 Task: Change the language to English (United Kingdom) on Google Flights.
Action: Mouse pressed left at (438, 218)
Screenshot: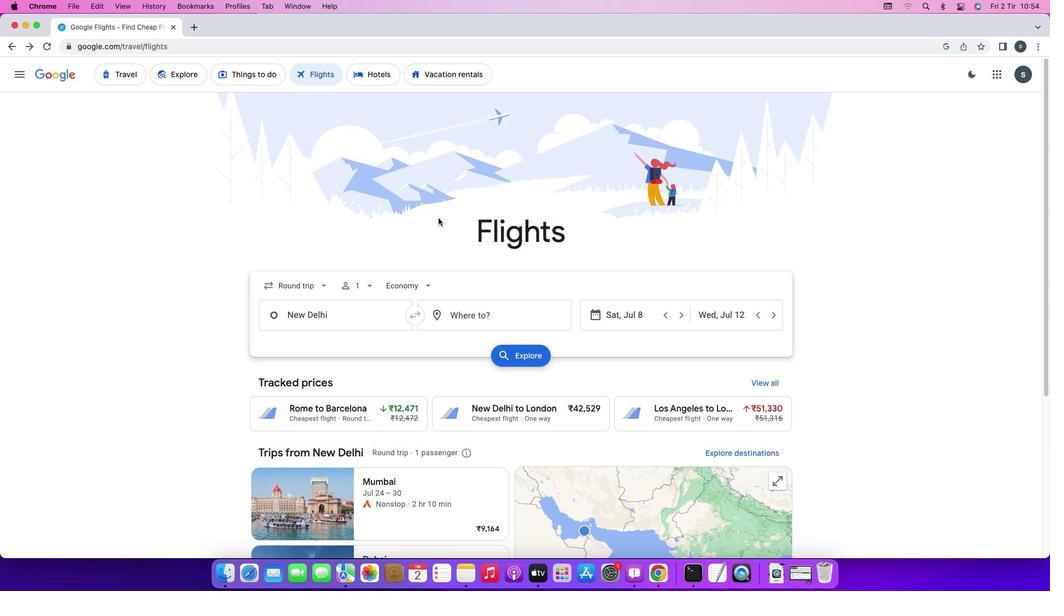 
Action: Mouse moved to (441, 251)
Screenshot: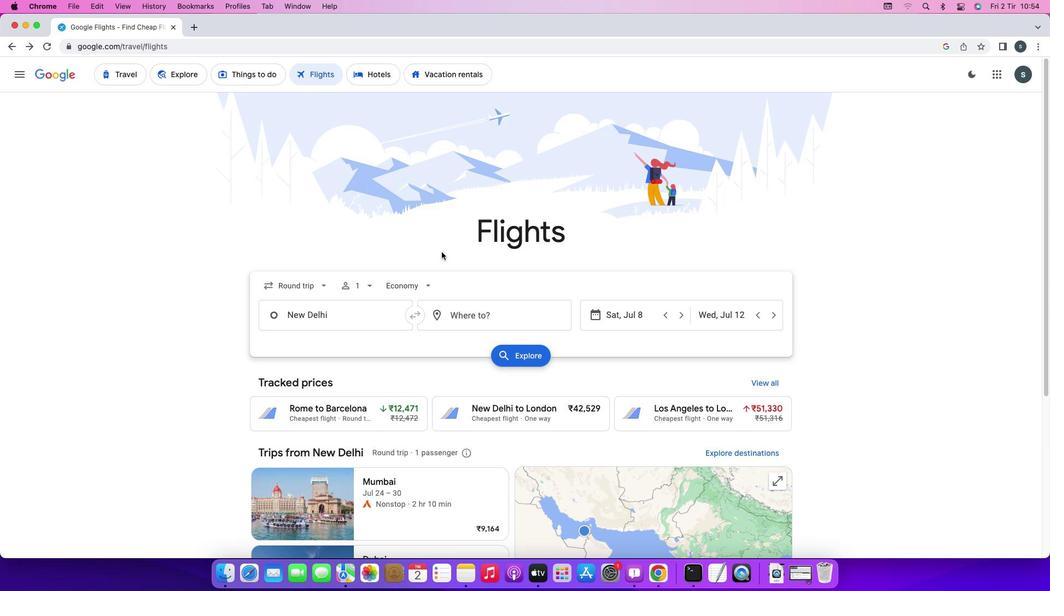 
Action: Mouse scrolled (441, 251) with delta (0, 0)
Screenshot: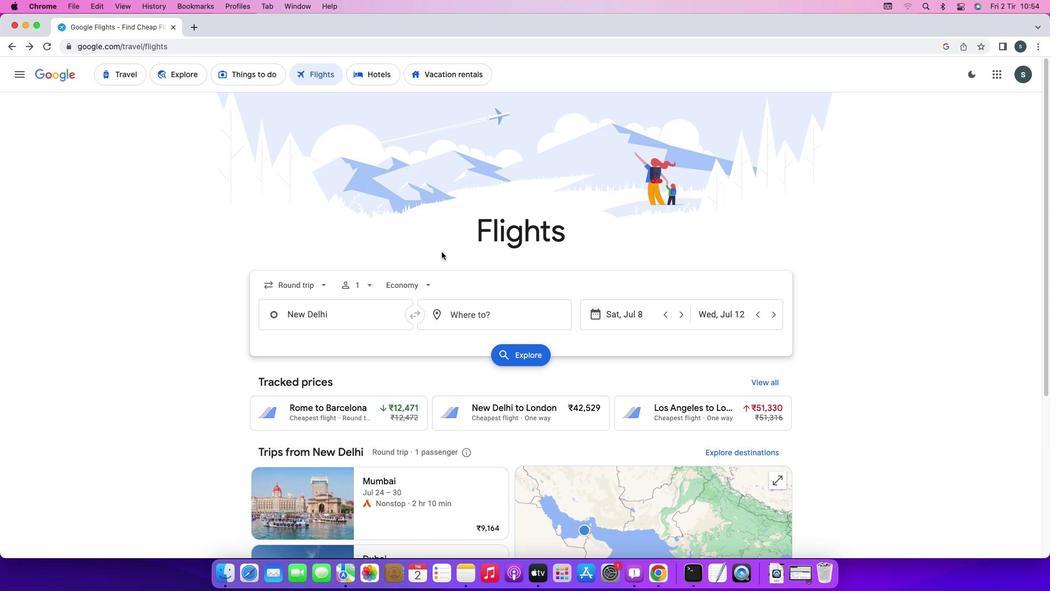 
Action: Mouse scrolled (441, 251) with delta (0, 0)
Screenshot: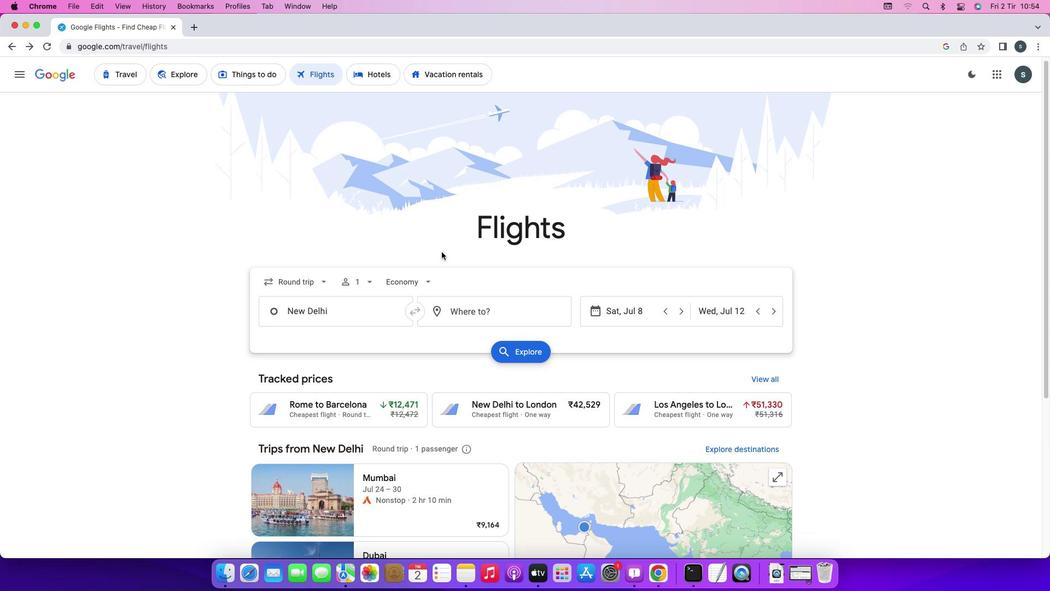 
Action: Mouse scrolled (441, 251) with delta (0, -1)
Screenshot: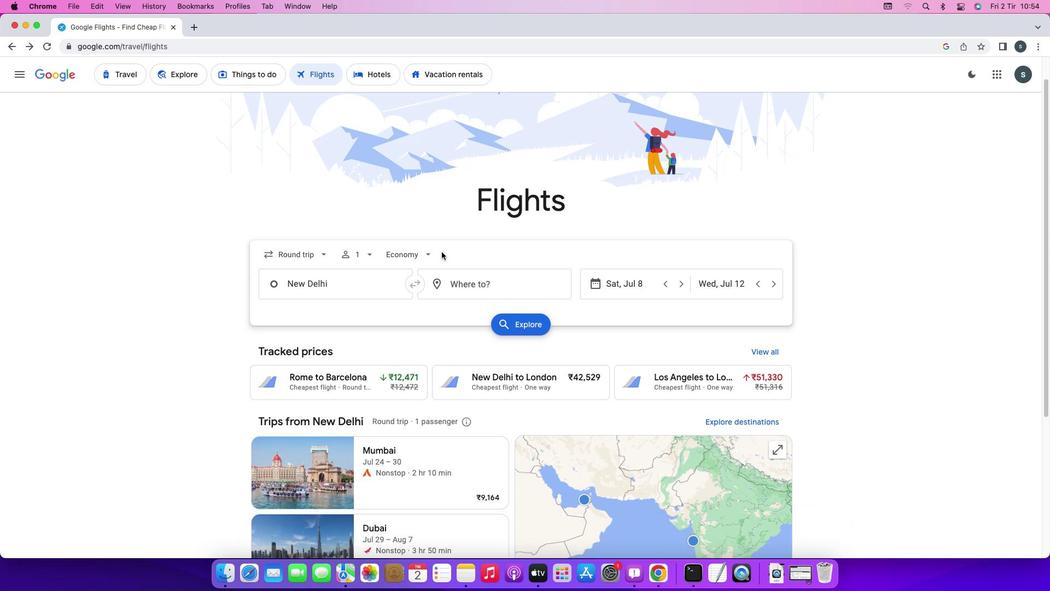 
Action: Mouse scrolled (441, 251) with delta (0, -2)
Screenshot: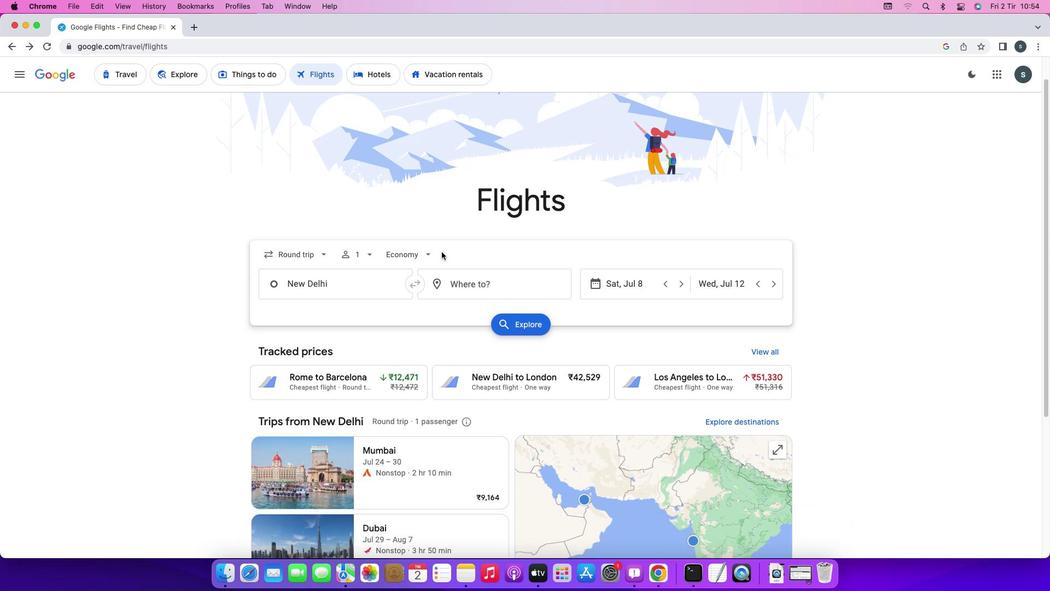 
Action: Mouse scrolled (441, 251) with delta (0, 0)
Screenshot: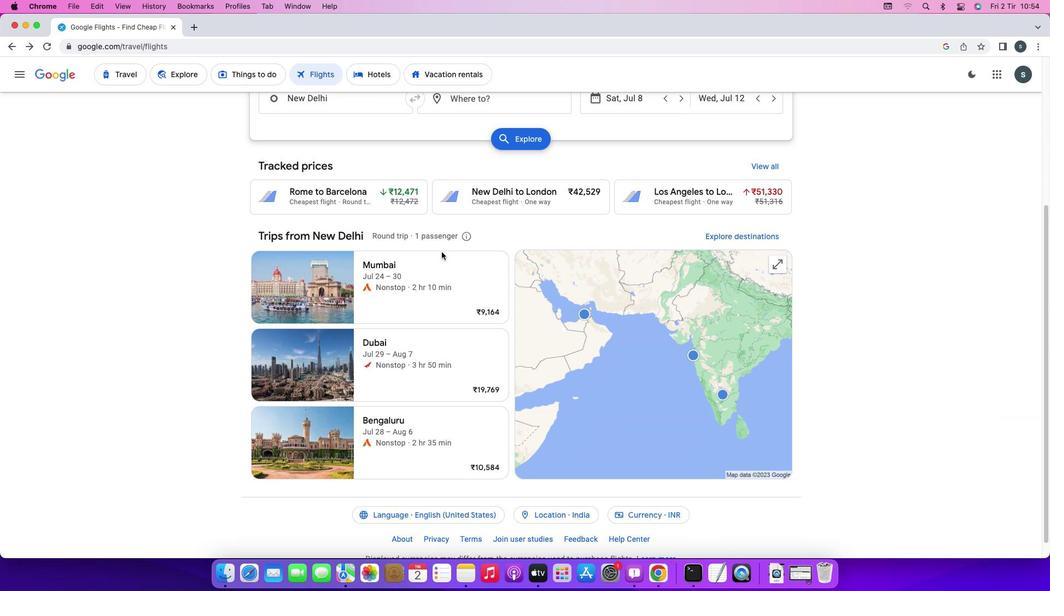 
Action: Mouse scrolled (441, 251) with delta (0, 0)
Screenshot: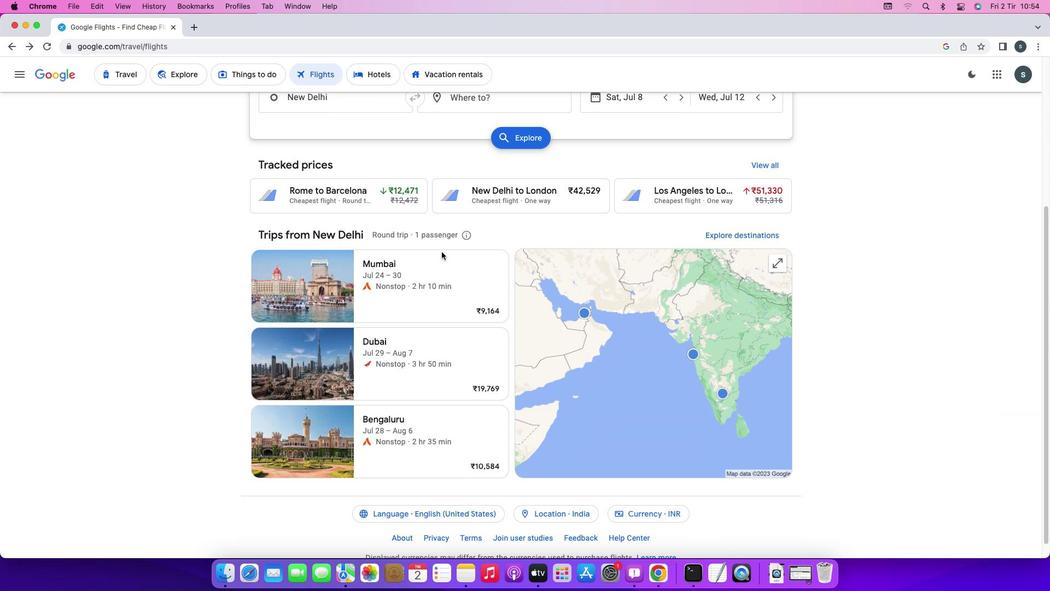 
Action: Mouse scrolled (441, 251) with delta (0, -1)
Screenshot: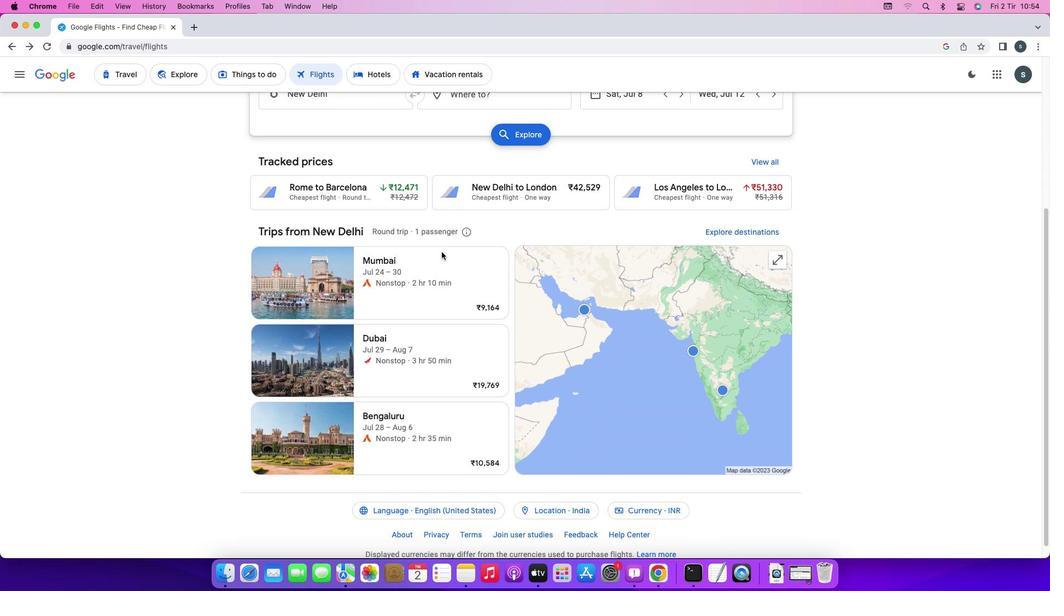 
Action: Mouse moved to (403, 493)
Screenshot: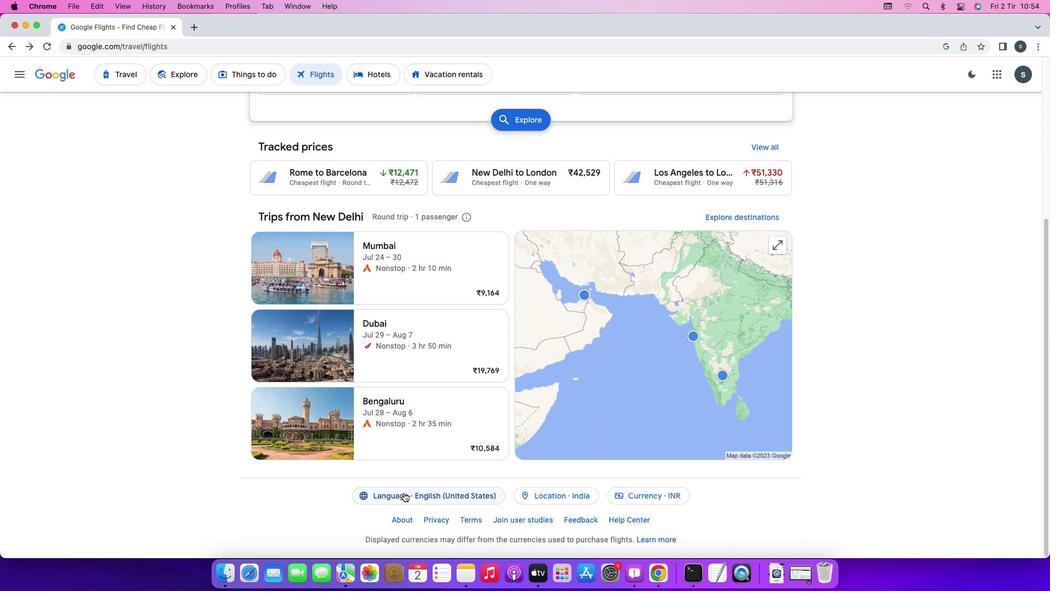 
Action: Mouse pressed left at (403, 493)
Screenshot: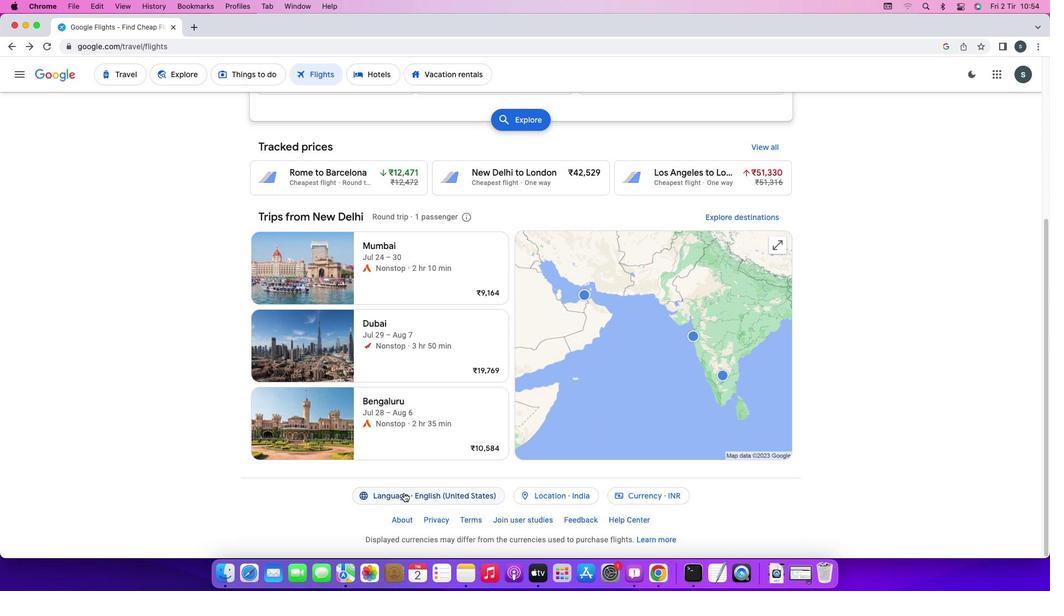 
Action: Mouse moved to (527, 357)
Screenshot: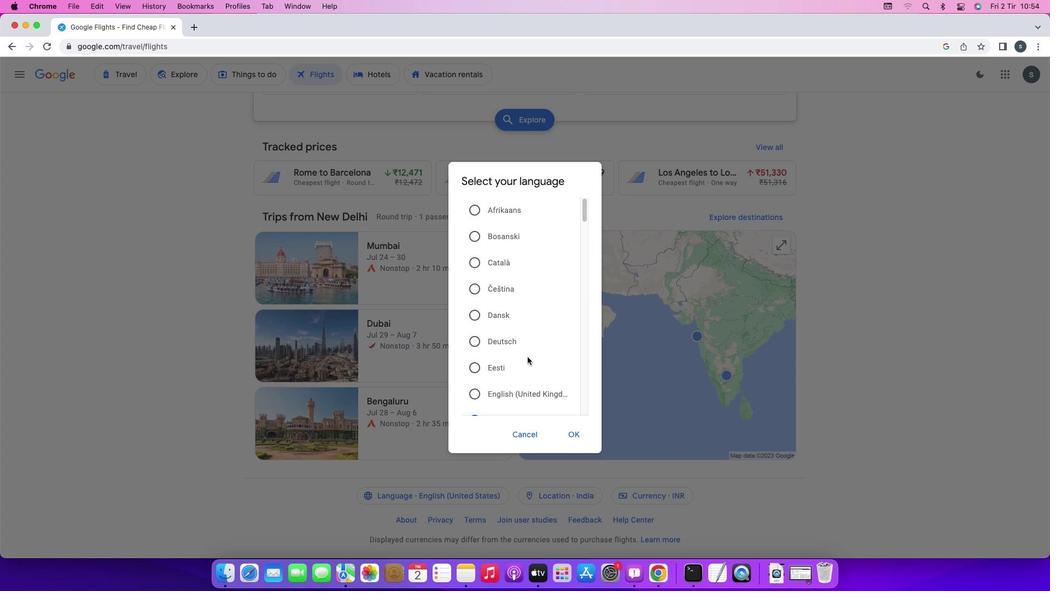 
Action: Mouse scrolled (527, 357) with delta (0, 0)
Screenshot: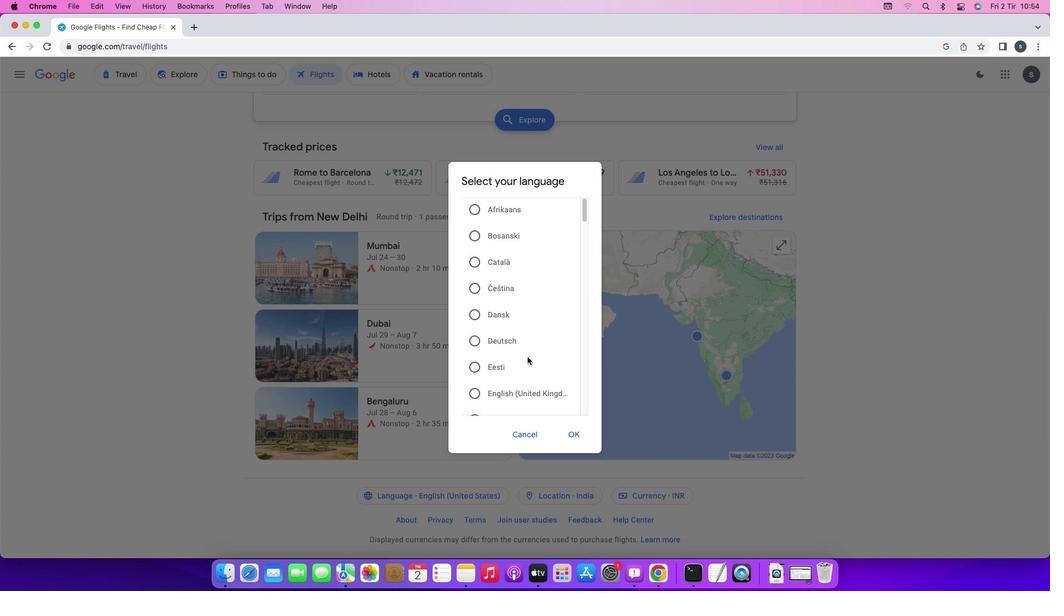 
Action: Mouse scrolled (527, 357) with delta (0, 0)
Screenshot: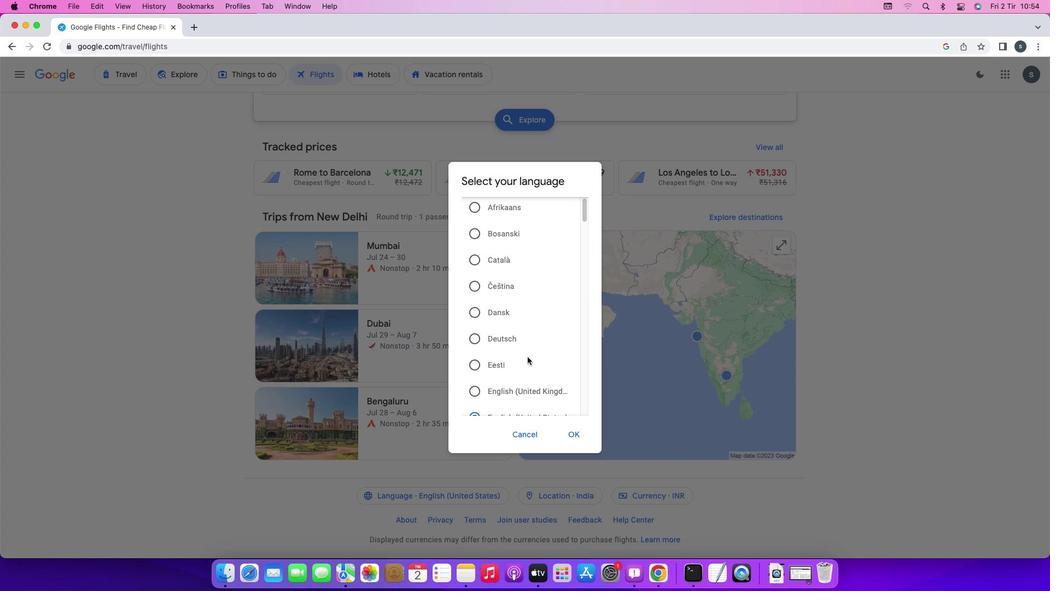 
Action: Mouse scrolled (527, 357) with delta (0, 0)
Screenshot: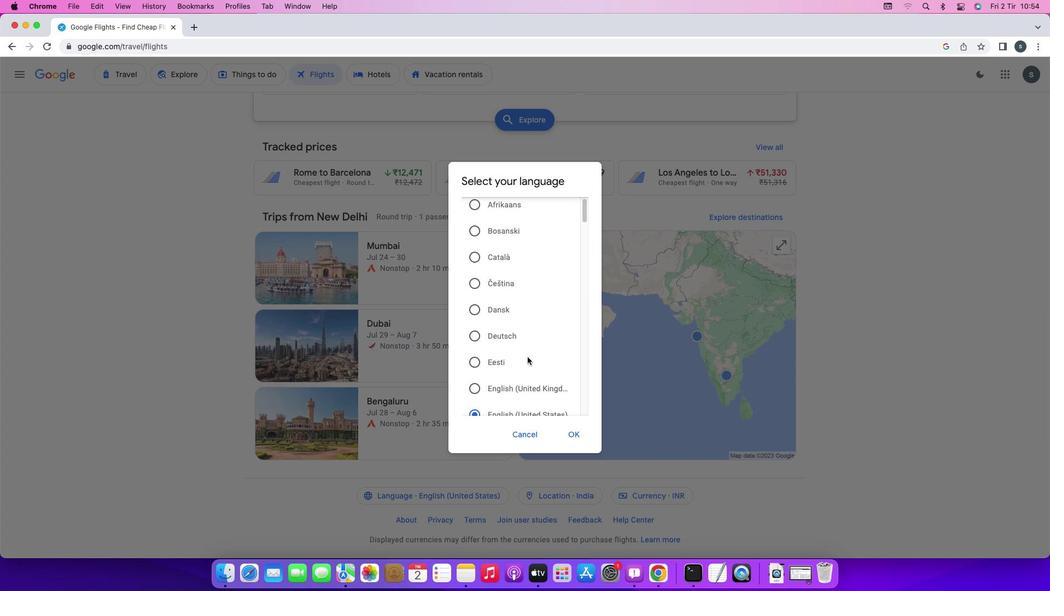 
Action: Mouse scrolled (527, 357) with delta (0, 0)
Screenshot: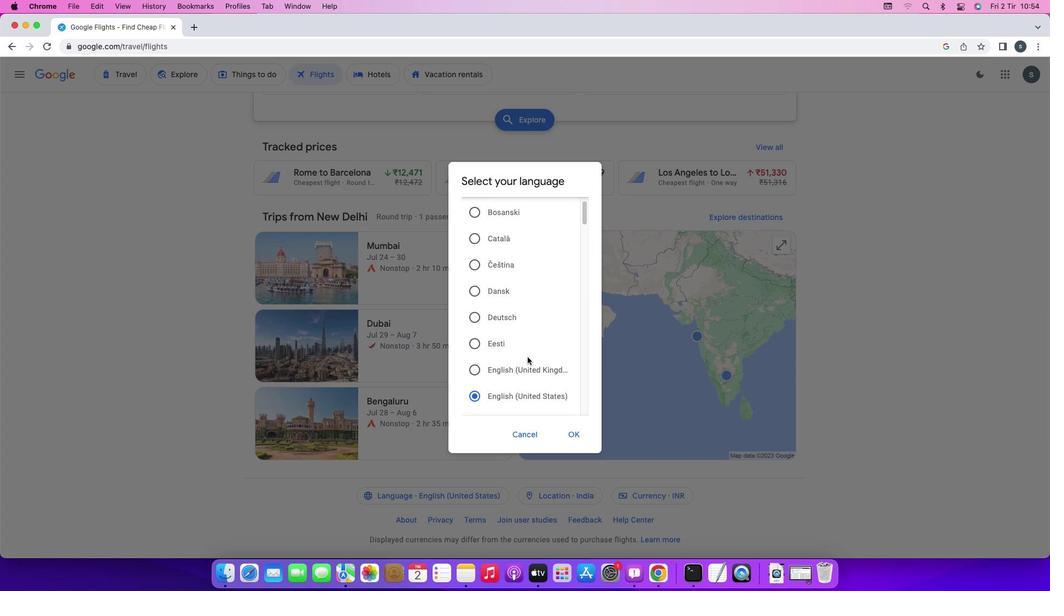 
Action: Mouse moved to (472, 369)
Screenshot: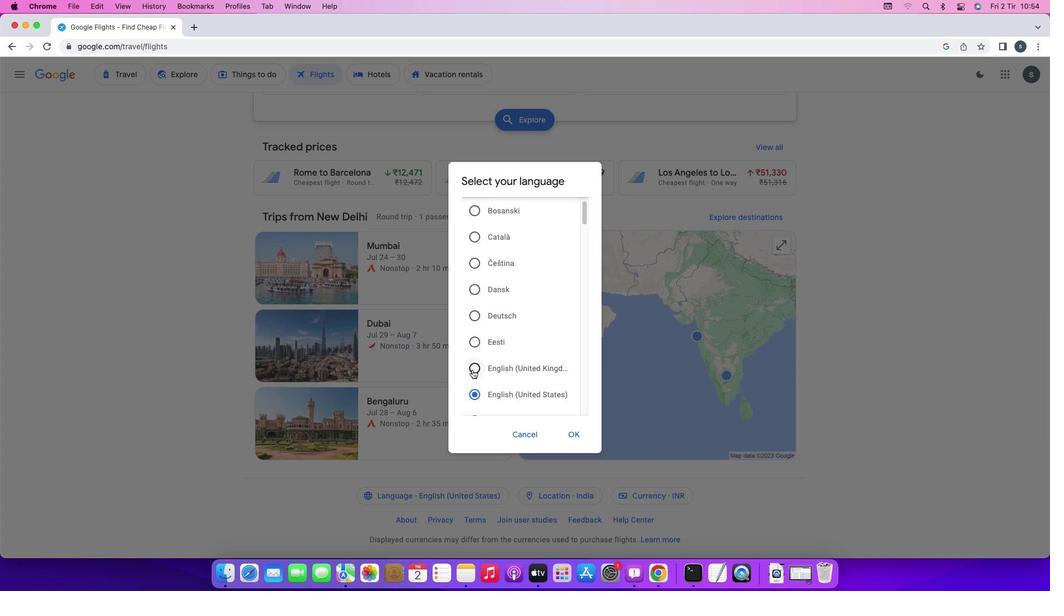 
Action: Mouse pressed left at (472, 369)
Screenshot: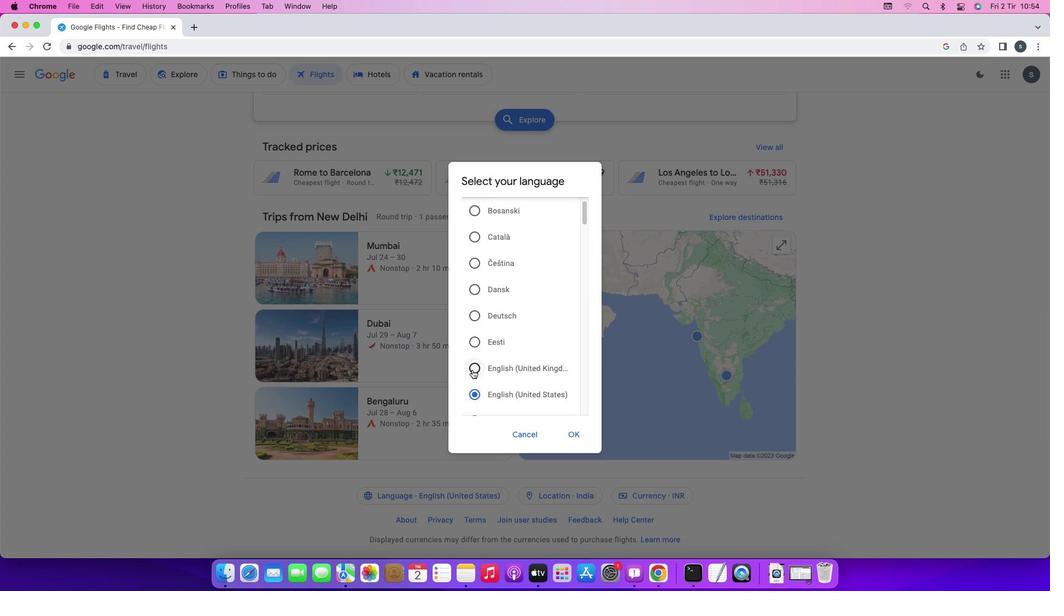 
Action: Mouse moved to (569, 432)
Screenshot: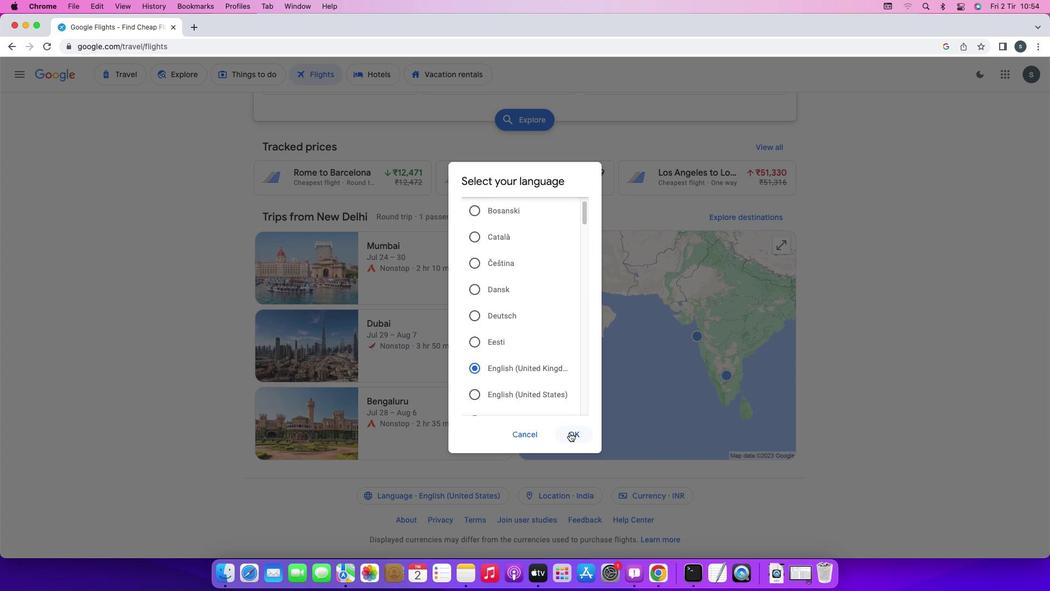 
Action: Mouse pressed left at (569, 432)
Screenshot: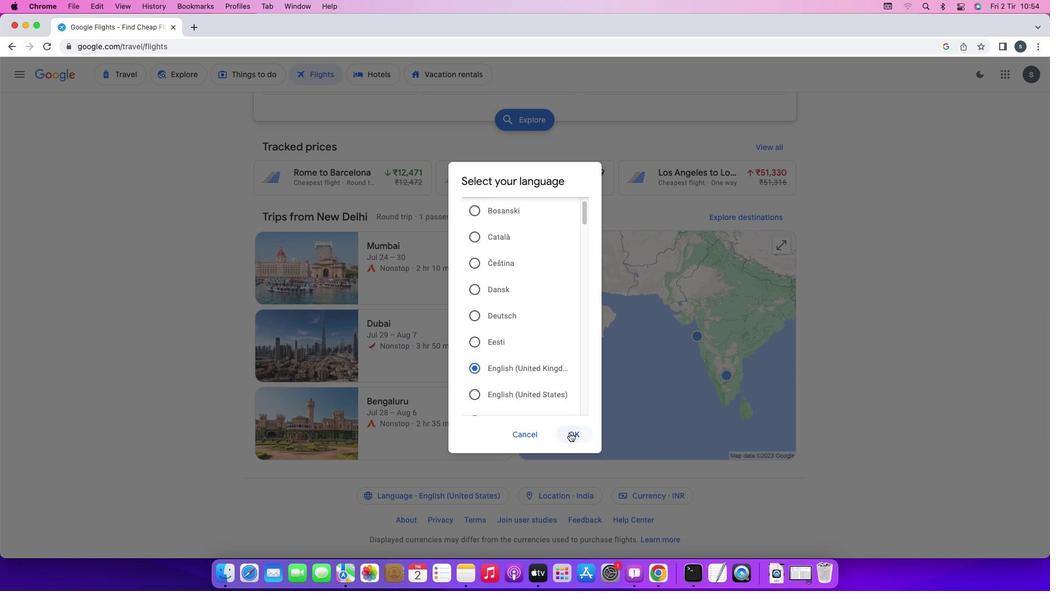 
Action: Mouse moved to (815, 313)
Screenshot: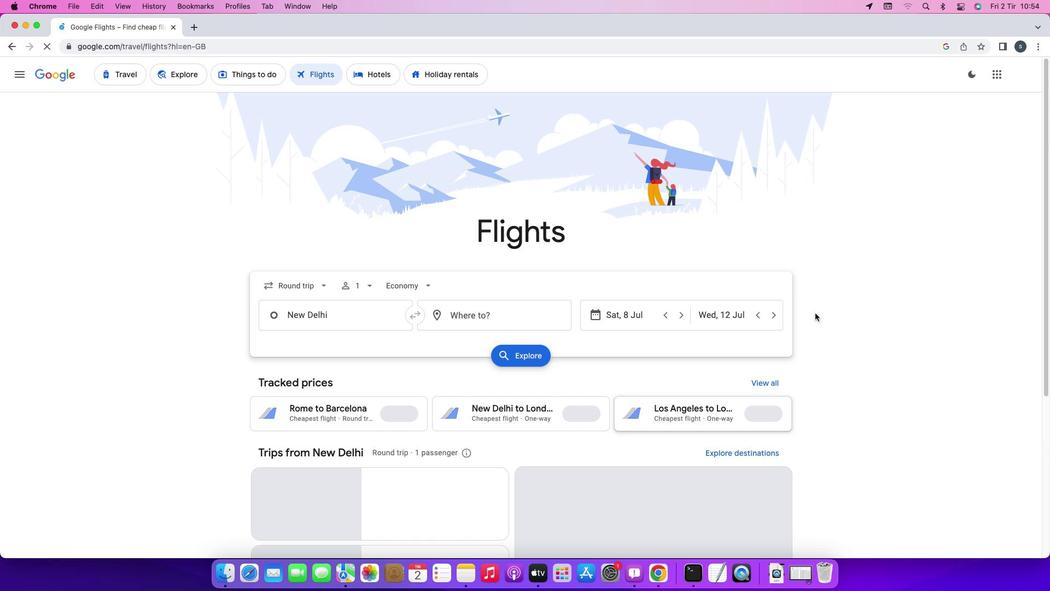 
Action: Mouse pressed left at (815, 313)
Screenshot: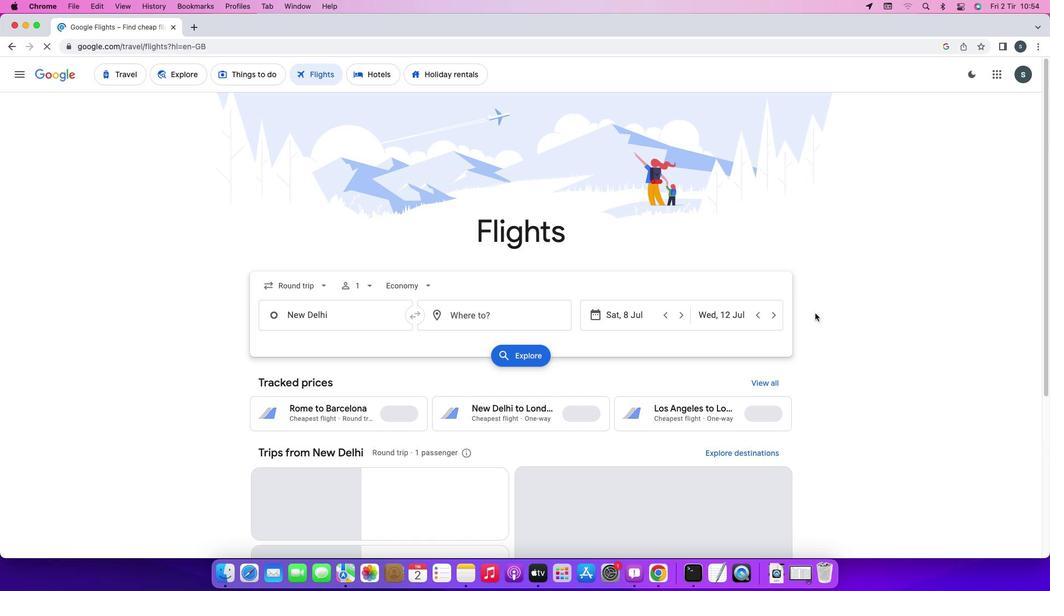 
